 Task: Add Mineral Fusion Coral Reef Nail Polish to the cart.
Action: Mouse moved to (298, 160)
Screenshot: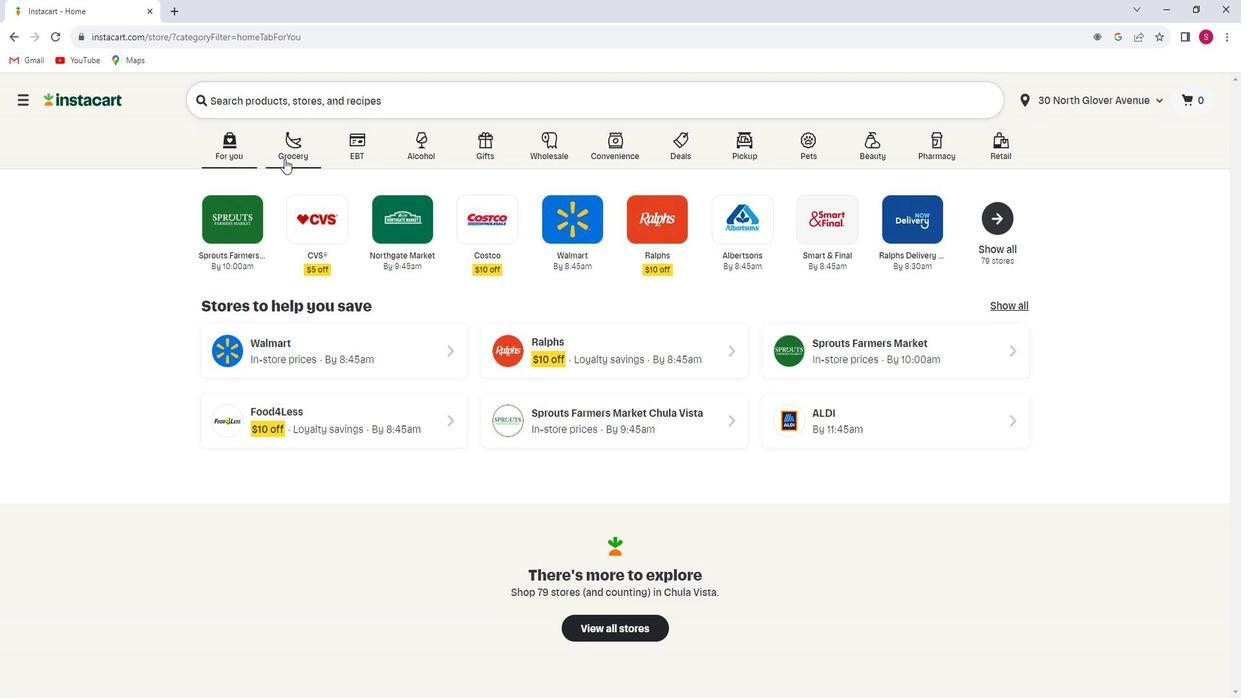 
Action: Mouse pressed left at (298, 160)
Screenshot: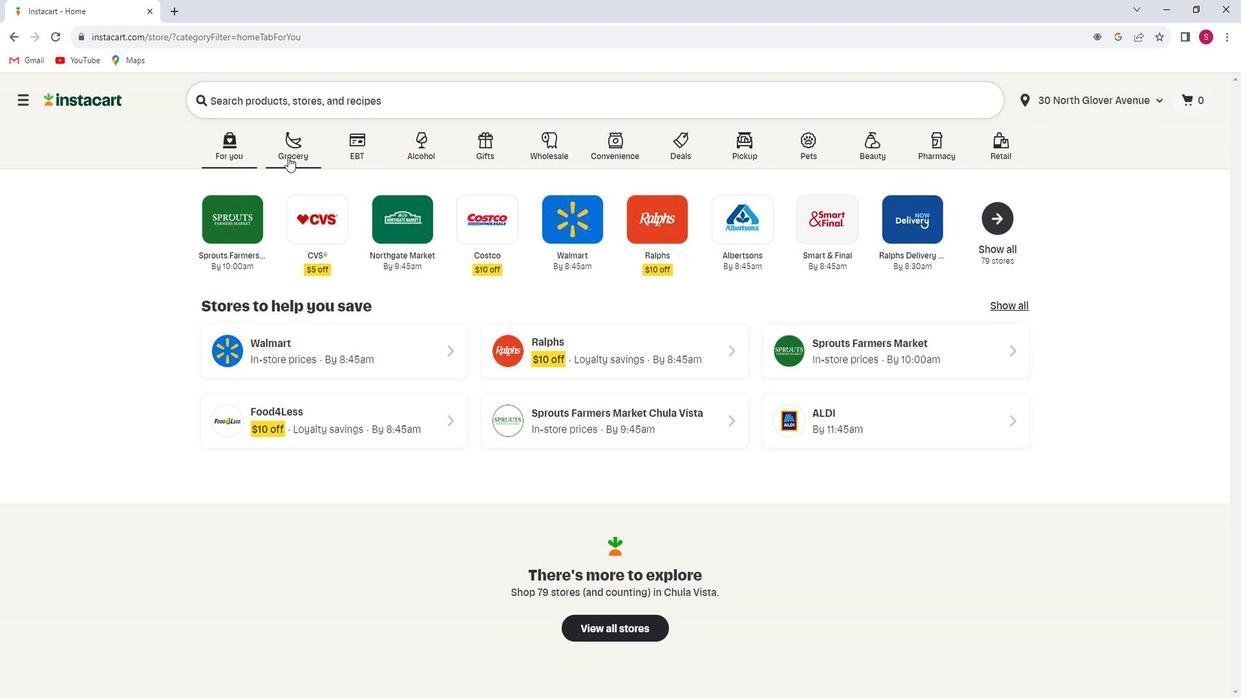
Action: Mouse moved to (310, 382)
Screenshot: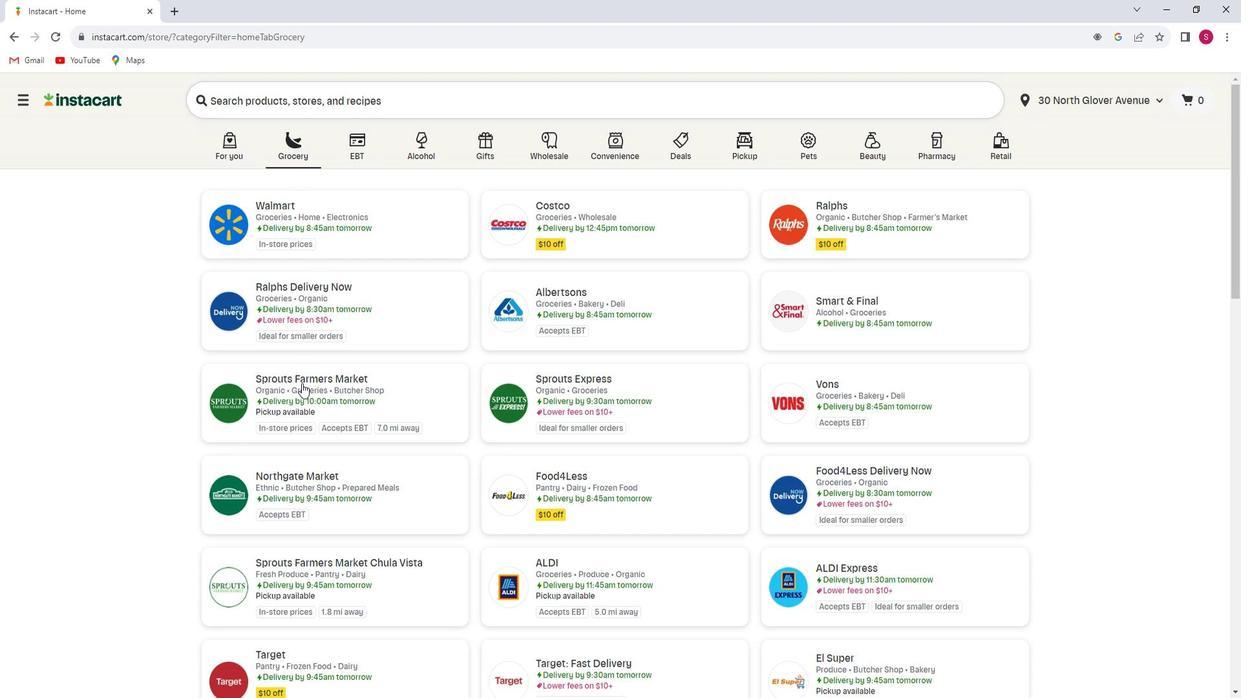 
Action: Mouse pressed left at (310, 382)
Screenshot: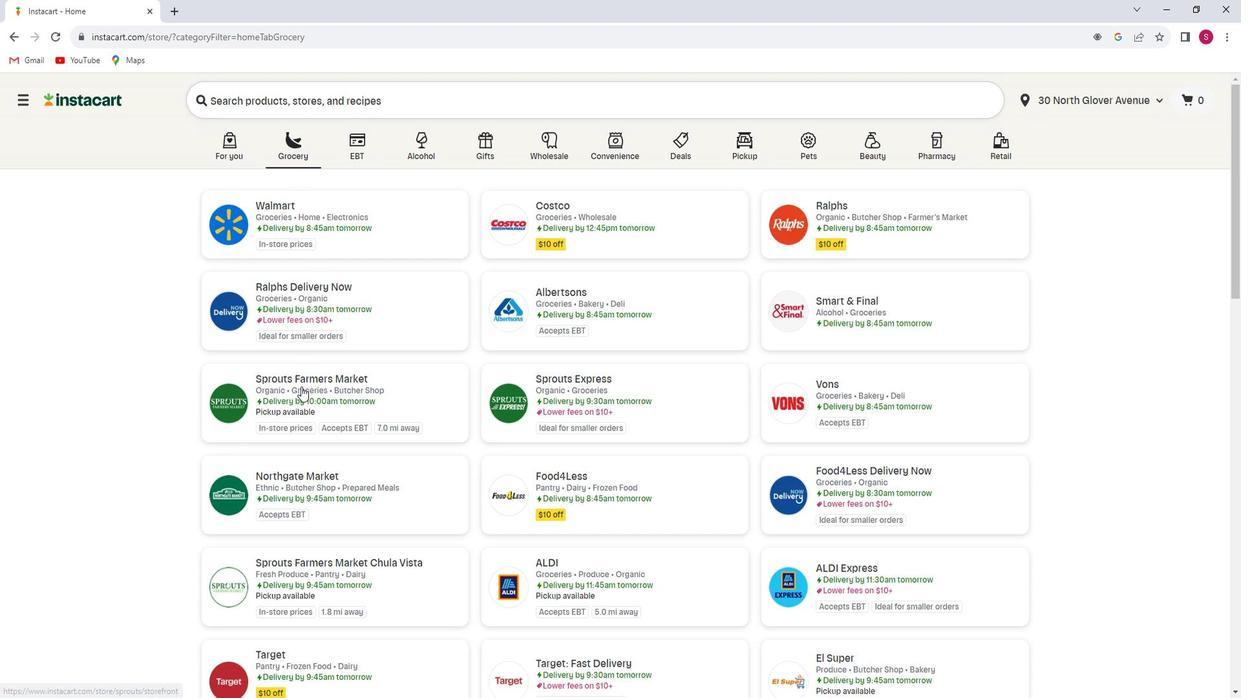 
Action: Mouse moved to (65, 416)
Screenshot: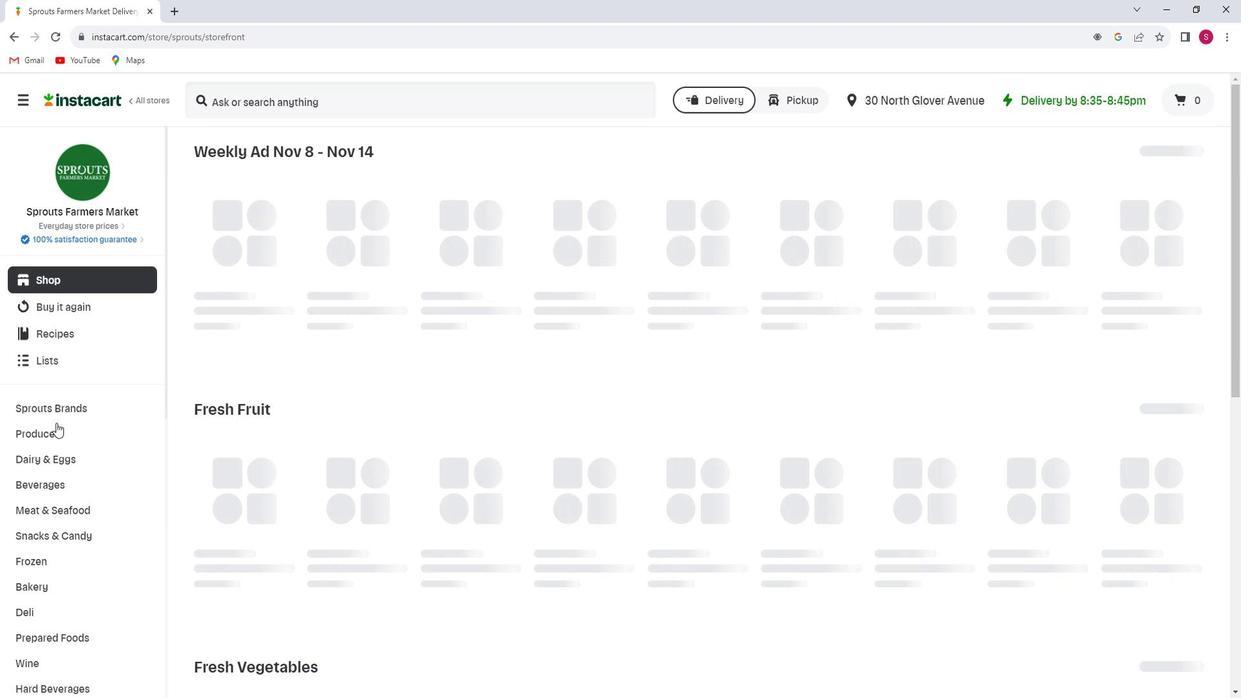 
Action: Mouse scrolled (65, 416) with delta (0, 0)
Screenshot: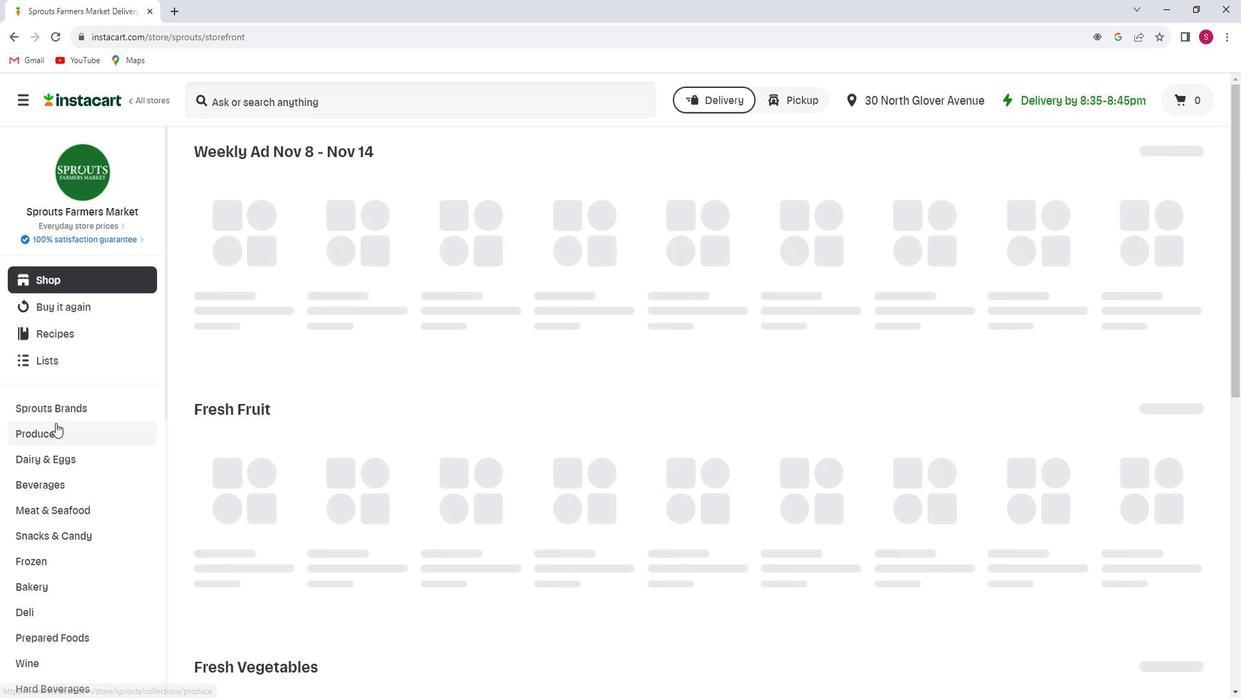 
Action: Mouse scrolled (65, 416) with delta (0, 0)
Screenshot: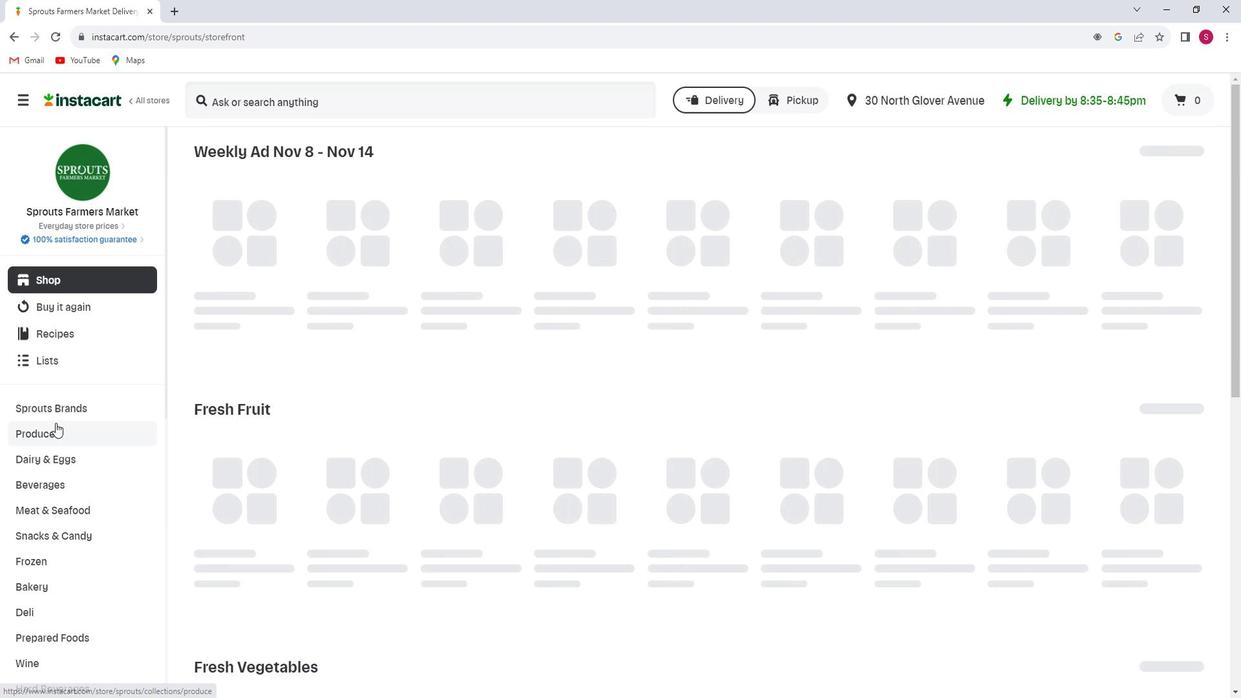 
Action: Mouse scrolled (65, 416) with delta (0, 0)
Screenshot: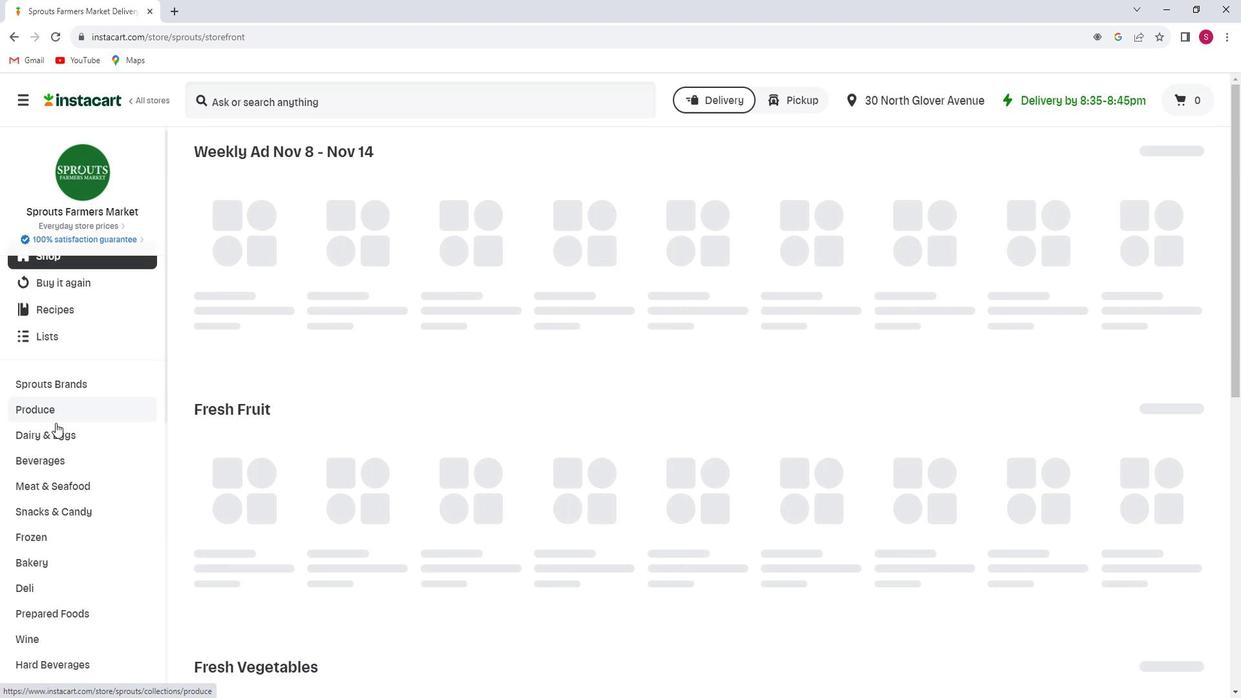 
Action: Mouse scrolled (65, 416) with delta (0, 0)
Screenshot: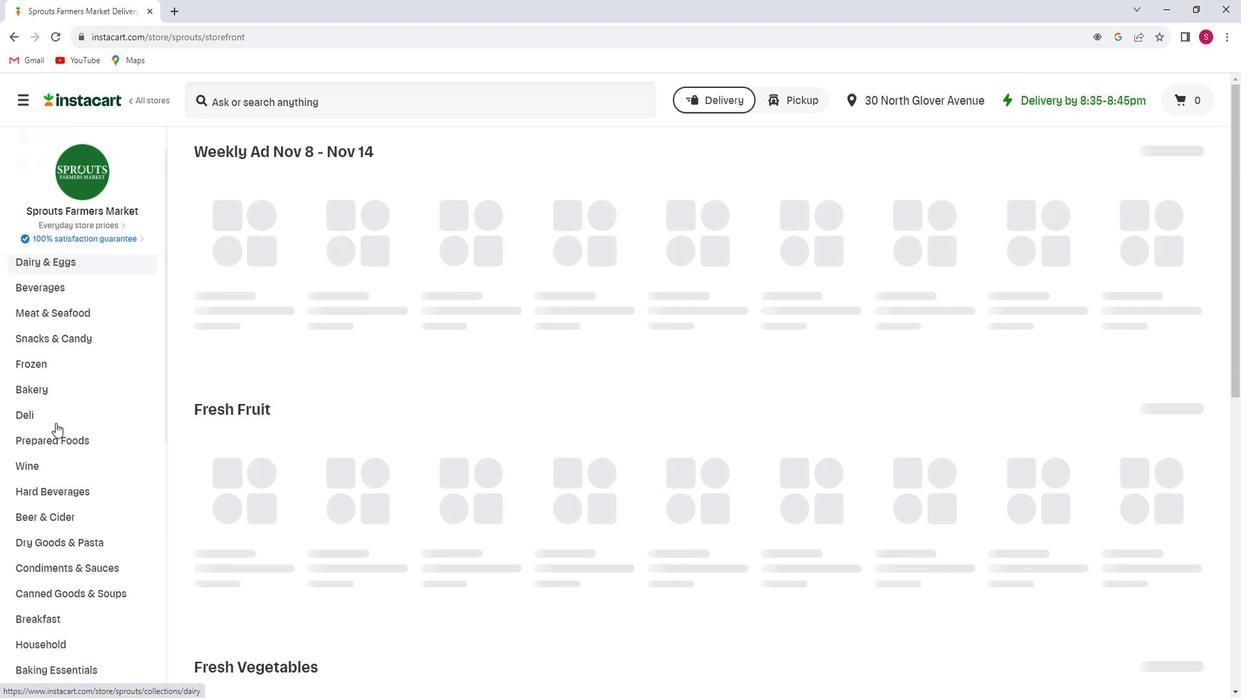 
Action: Mouse scrolled (65, 416) with delta (0, 0)
Screenshot: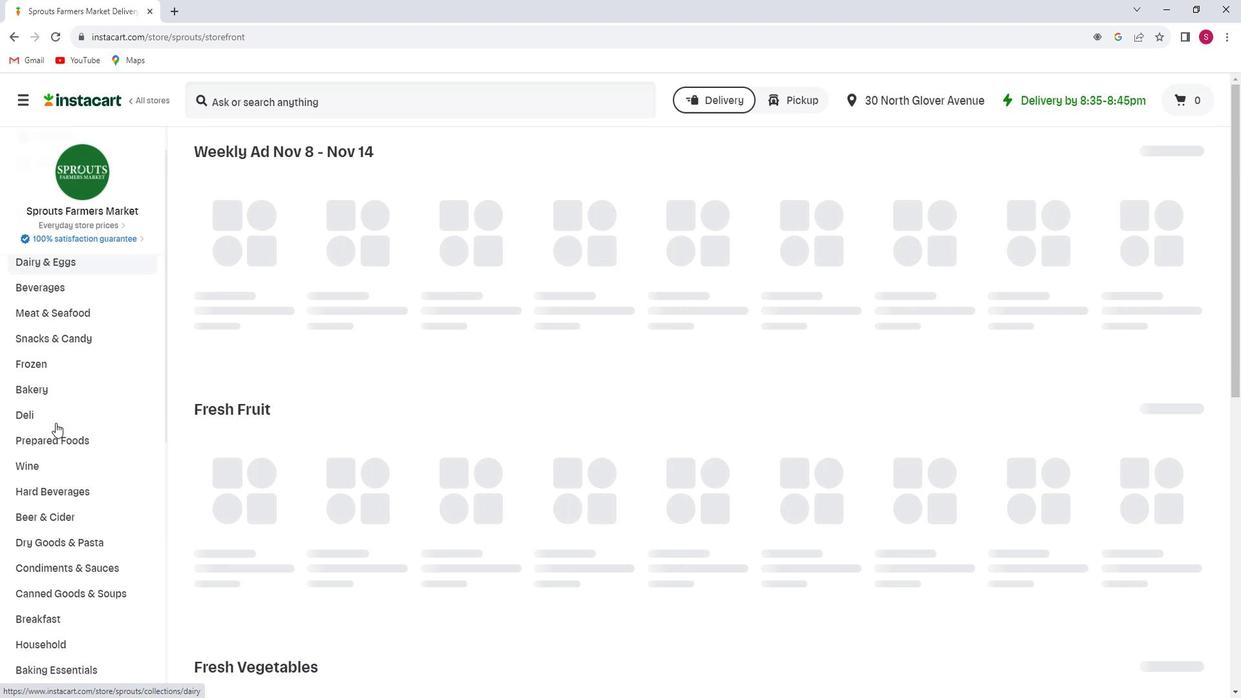 
Action: Mouse moved to (56, 440)
Screenshot: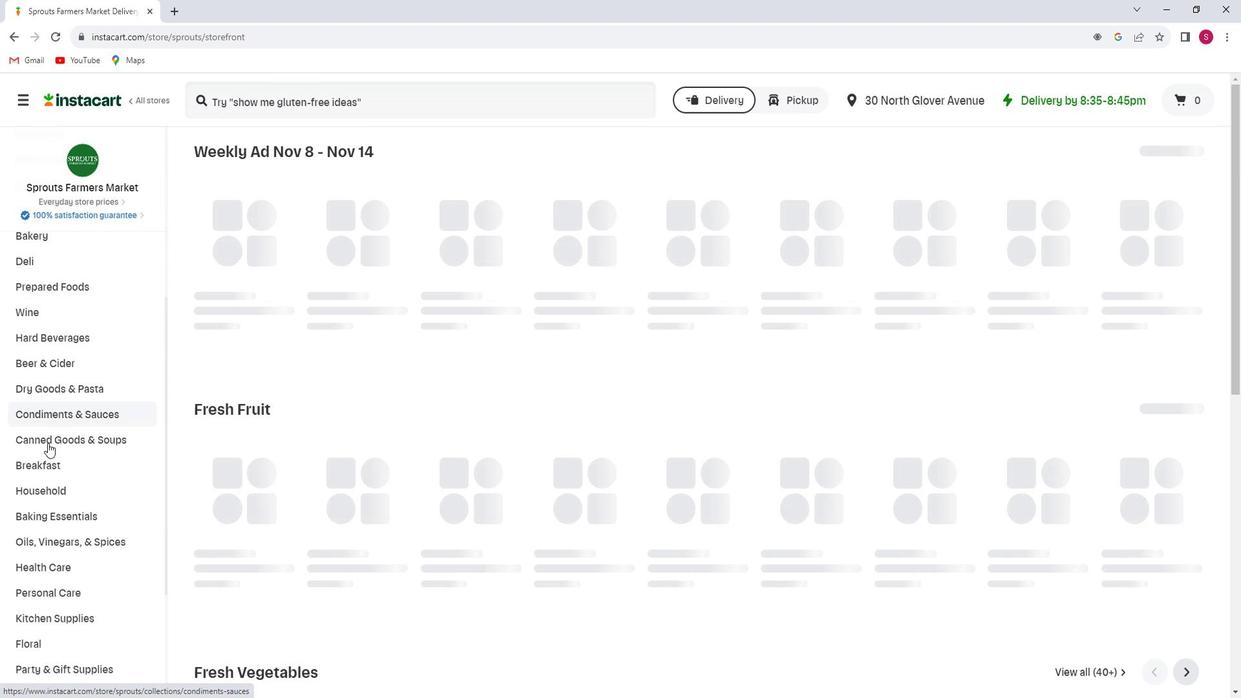
Action: Mouse scrolled (56, 439) with delta (0, 0)
Screenshot: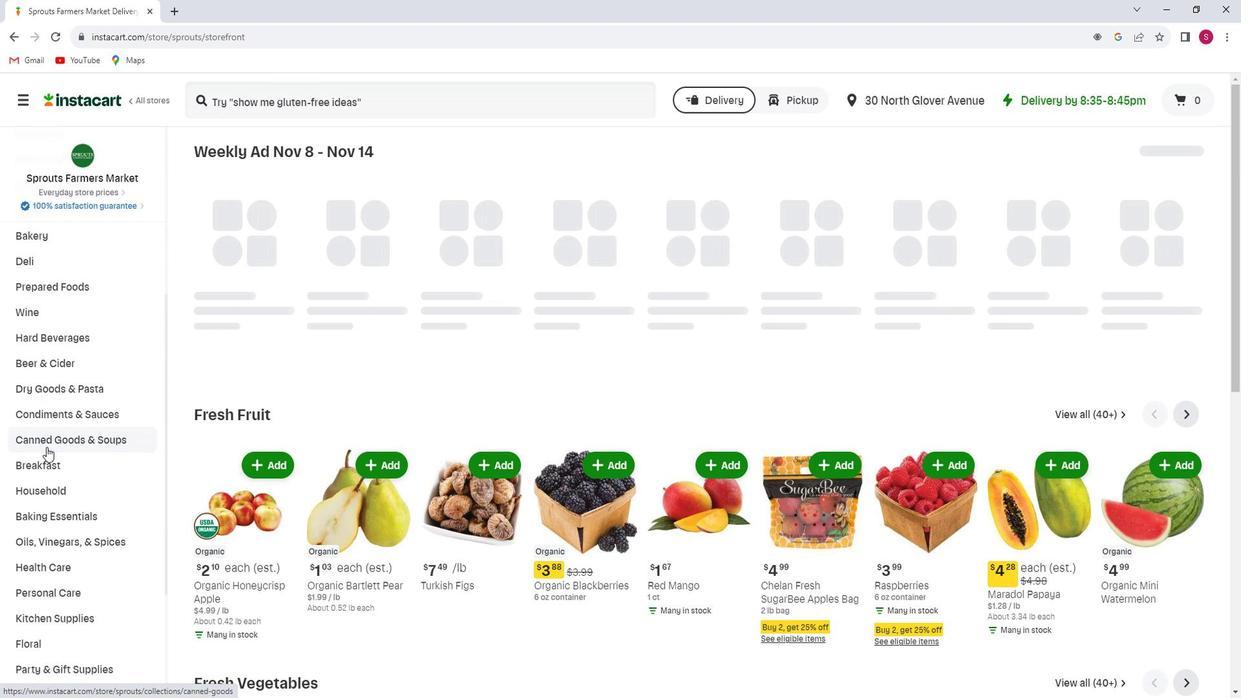 
Action: Mouse scrolled (56, 439) with delta (0, 0)
Screenshot: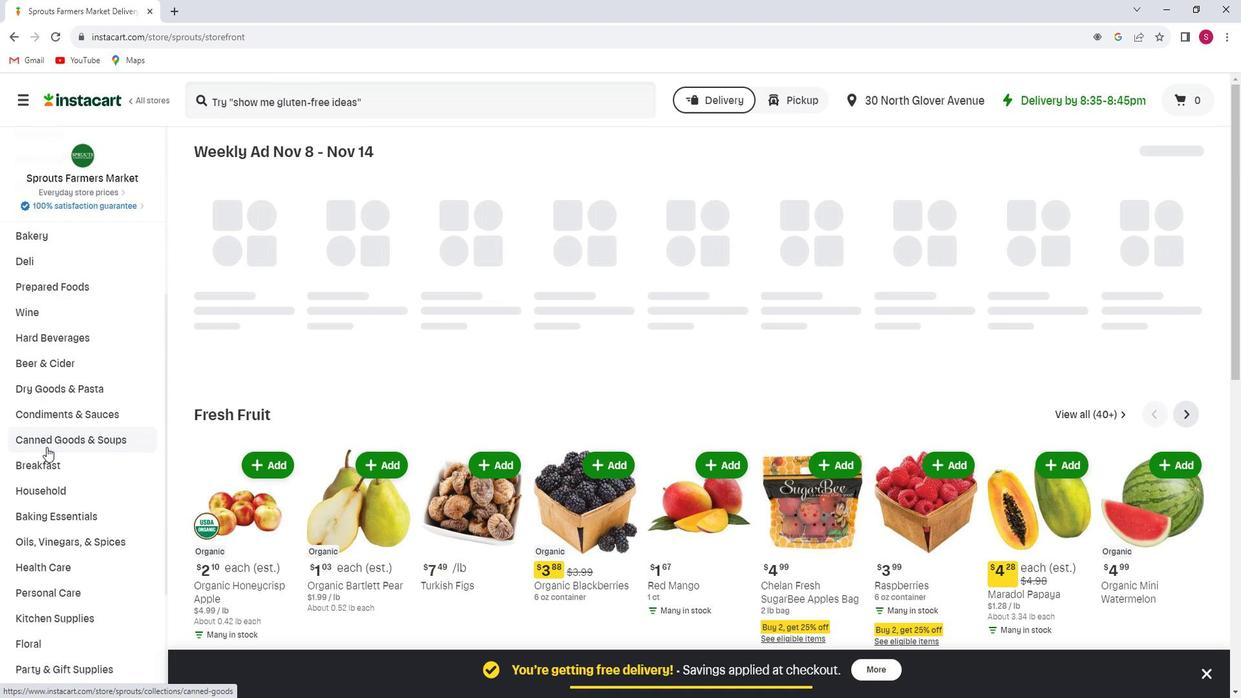 
Action: Mouse moved to (56, 445)
Screenshot: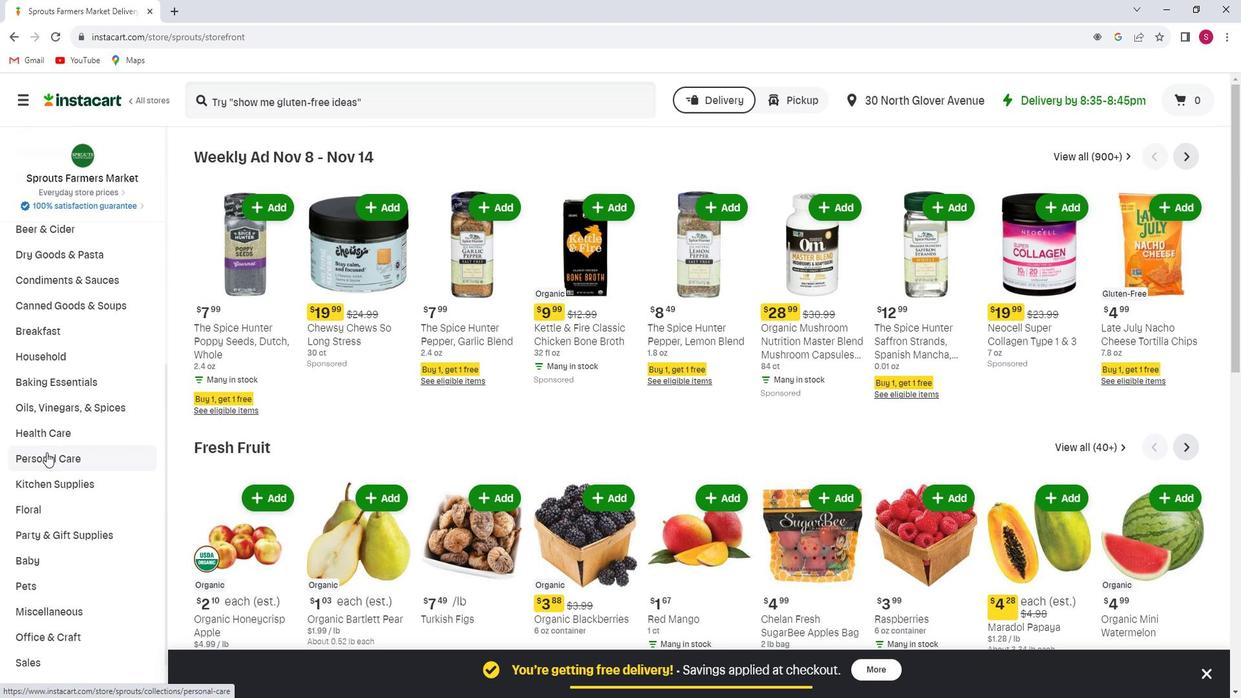
Action: Mouse pressed left at (56, 445)
Screenshot: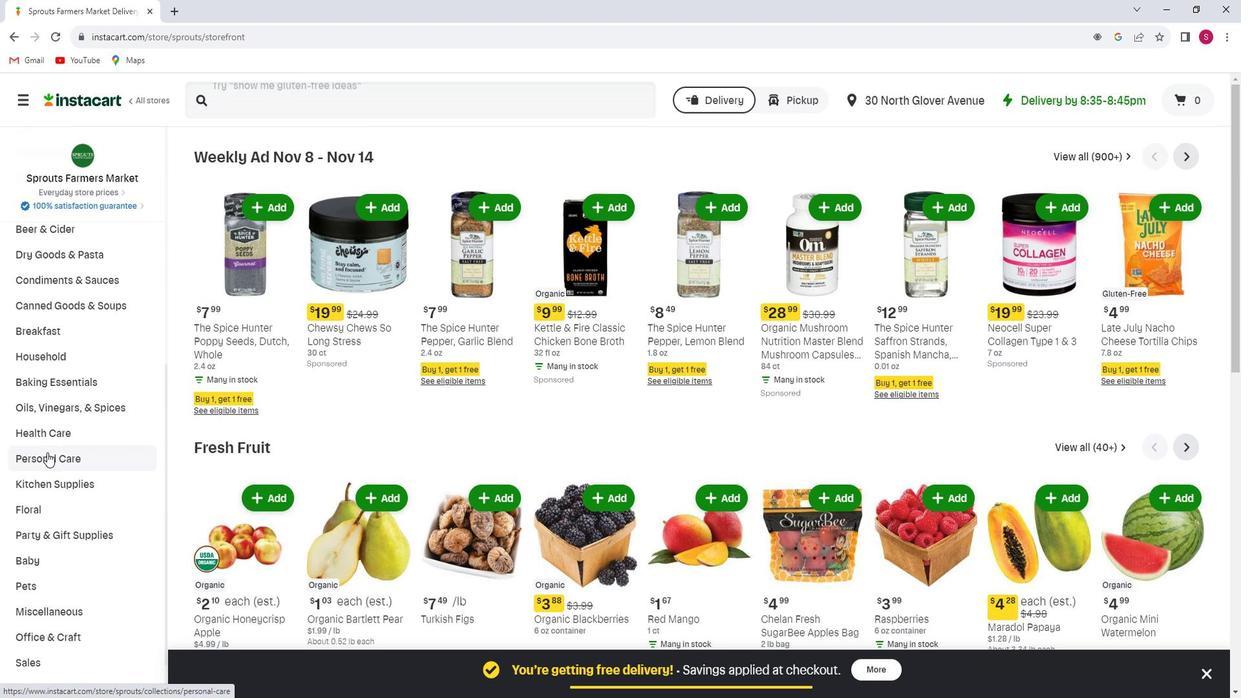 
Action: Mouse moved to (1128, 188)
Screenshot: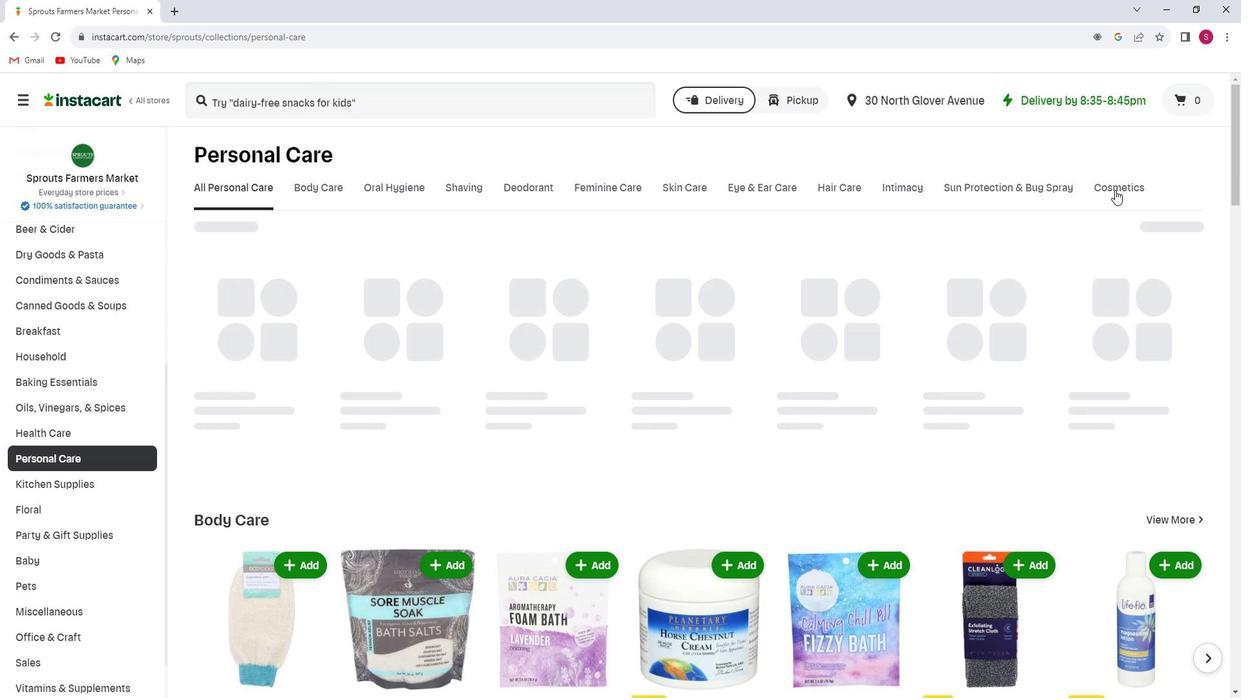 
Action: Mouse pressed left at (1128, 188)
Screenshot: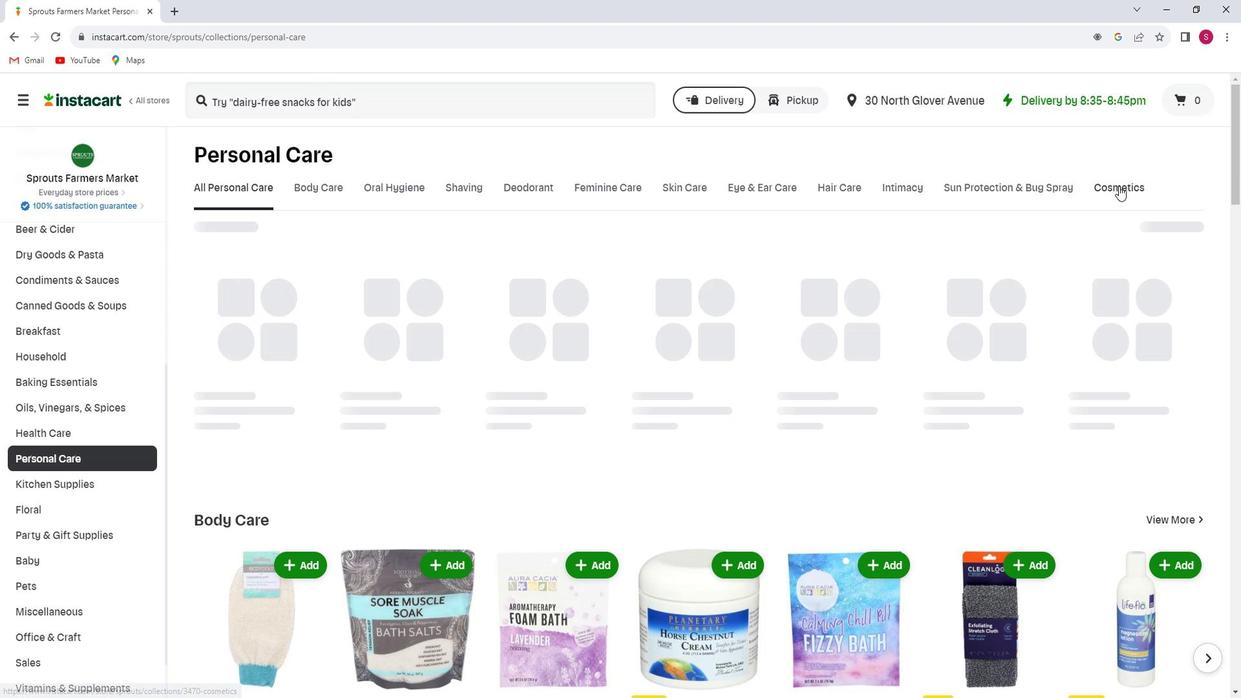 
Action: Mouse moved to (395, 248)
Screenshot: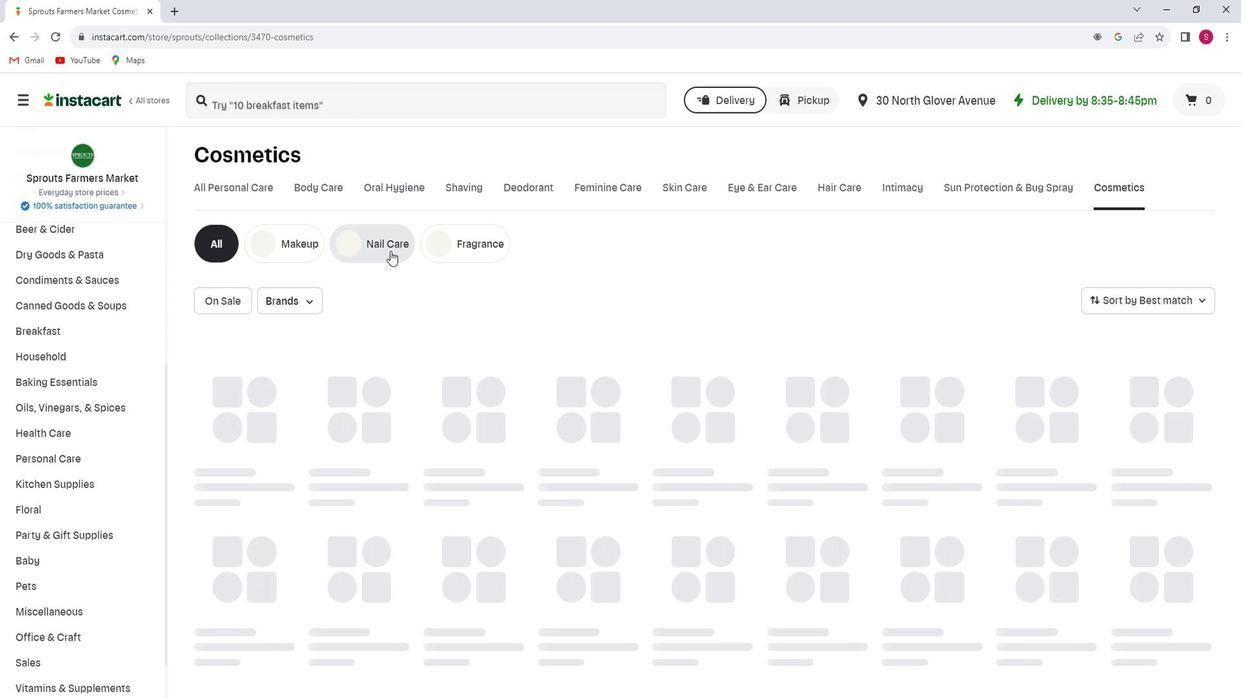 
Action: Mouse pressed left at (395, 248)
Screenshot: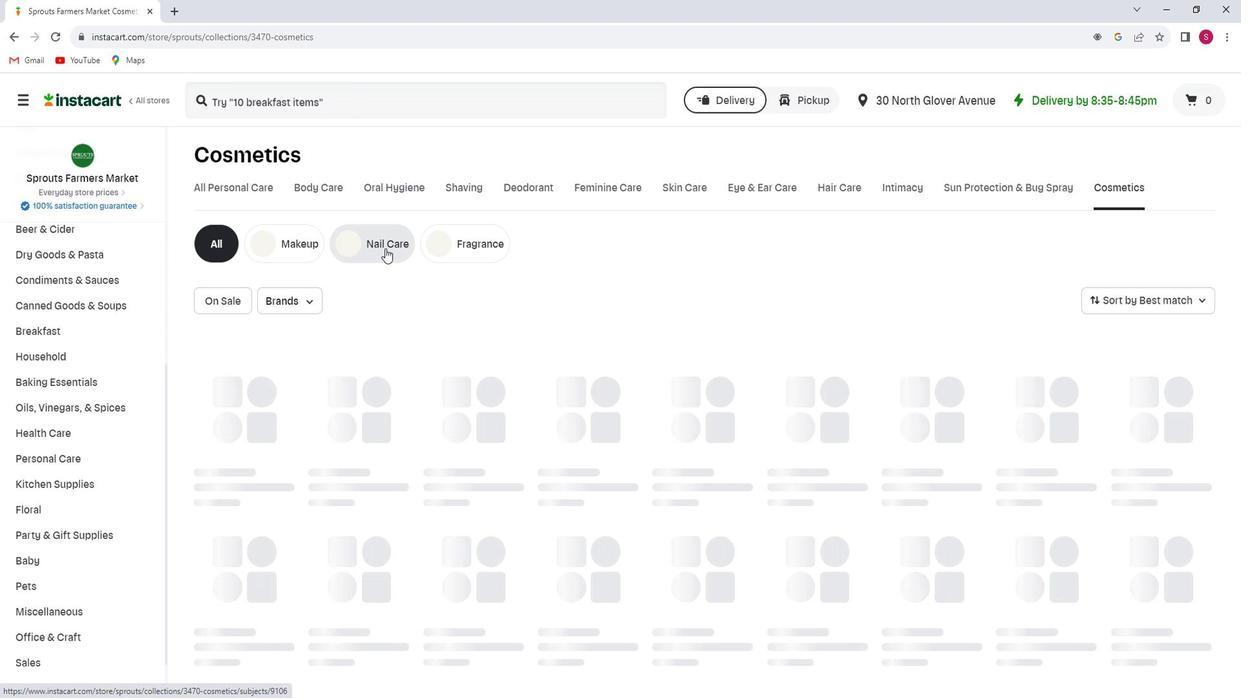
Action: Mouse moved to (414, 107)
Screenshot: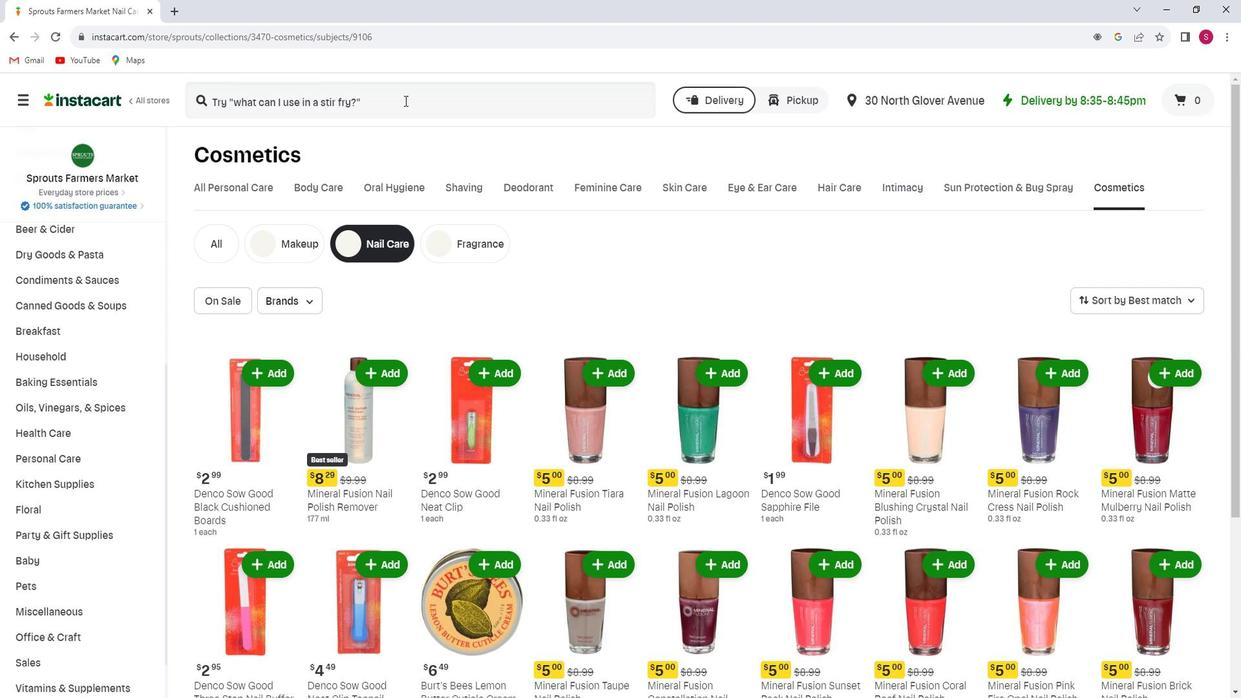 
Action: Mouse pressed left at (414, 107)
Screenshot: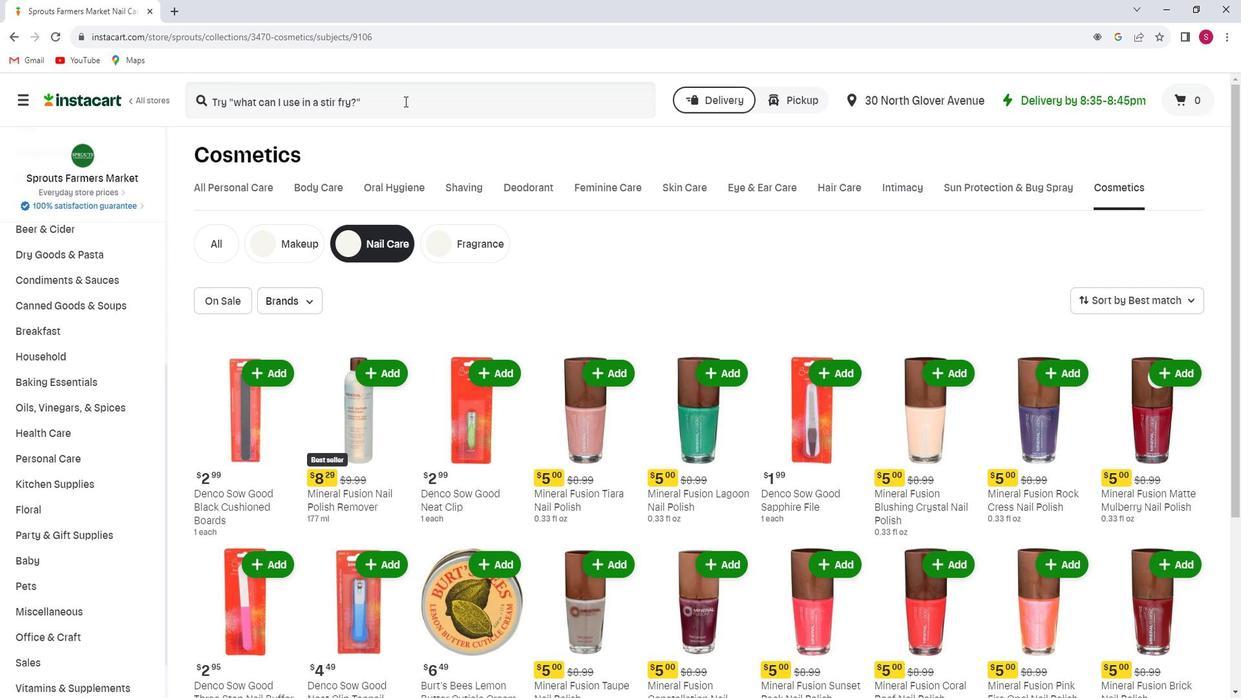 
Action: Key pressed <Key.shift>Mineral<Key.space><Key.shift>Fusion<Key.space><Key.shift>Coral<Key.space><Key.shift>Reef<Key.space><Key.shift><Key.shift>Nail<Key.space><Key.shift><Key.shift>Polish<Key.enter>
Screenshot: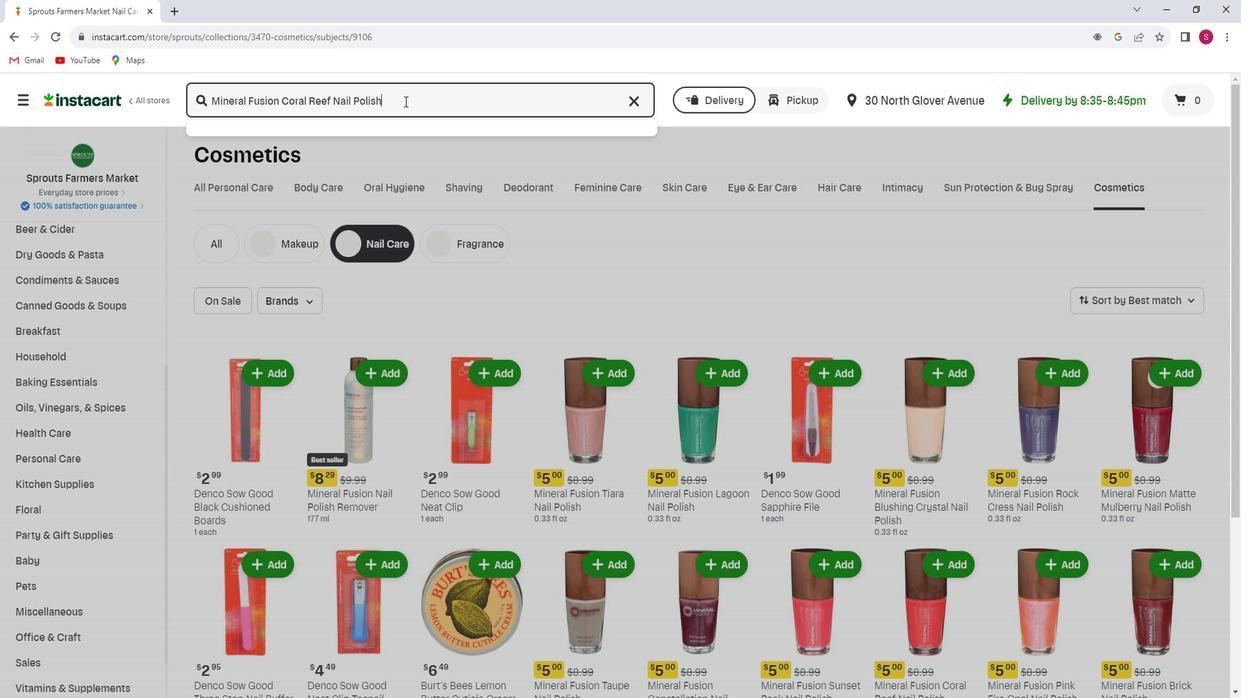 
Action: Mouse moved to (378, 238)
Screenshot: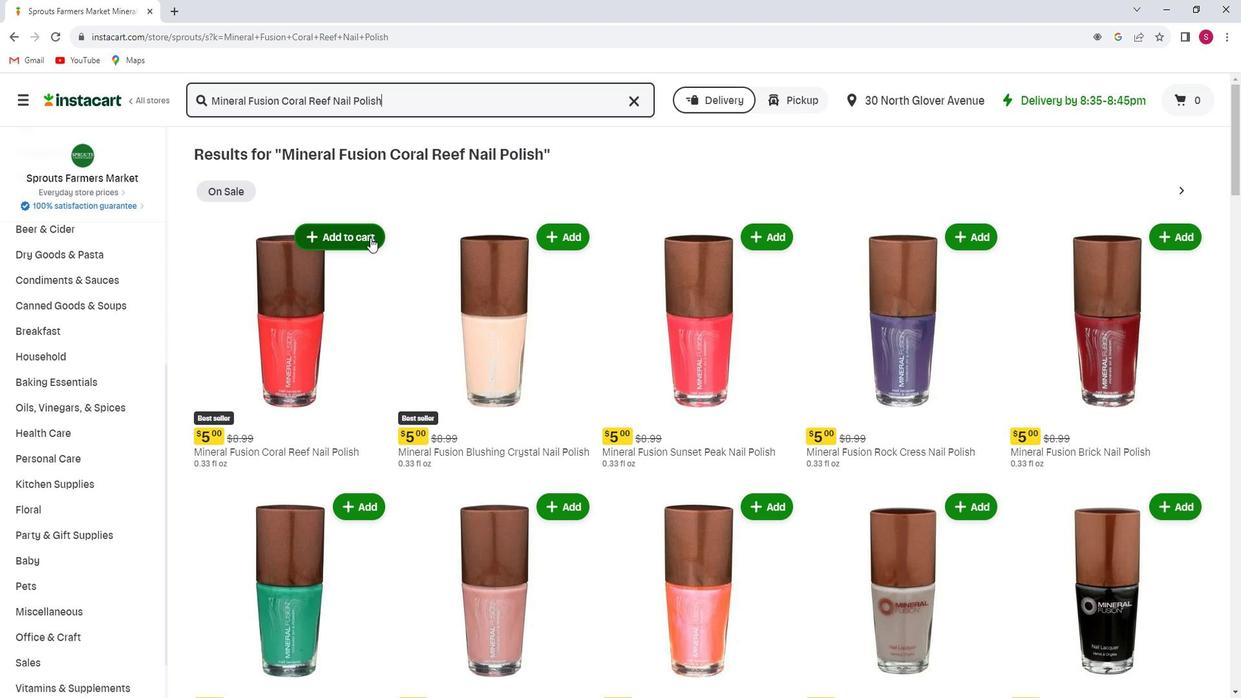 
Action: Mouse pressed left at (378, 238)
Screenshot: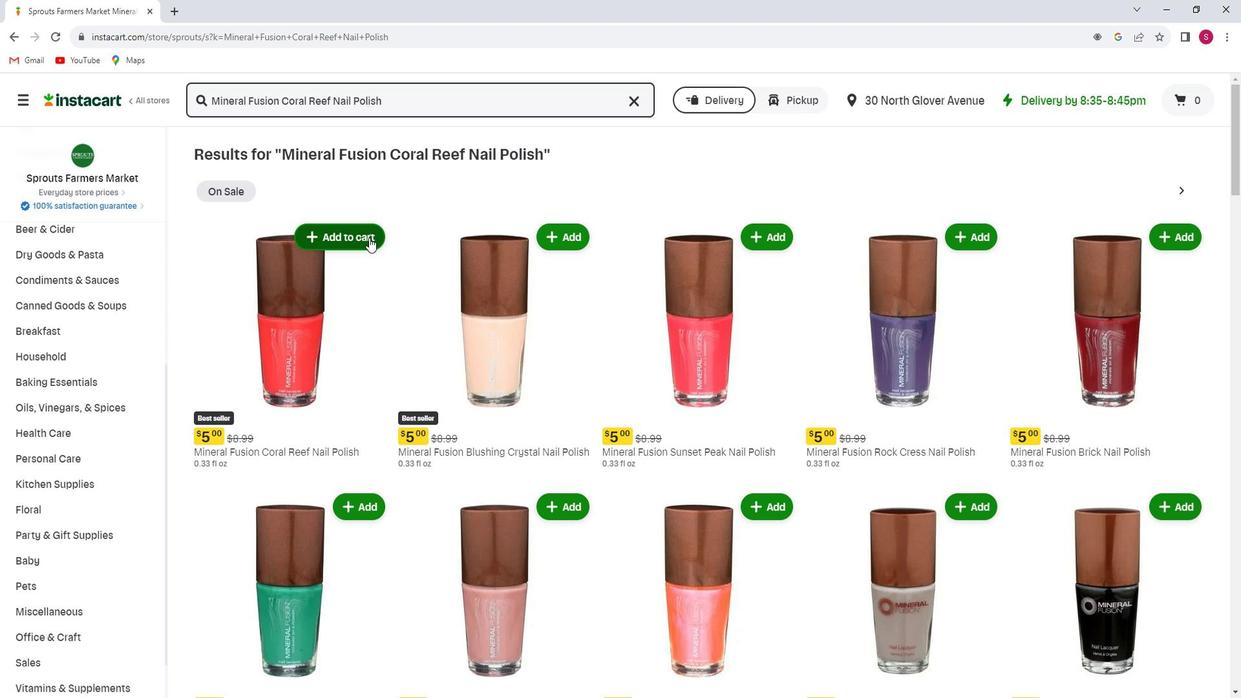 
Action: Mouse moved to (398, 308)
Screenshot: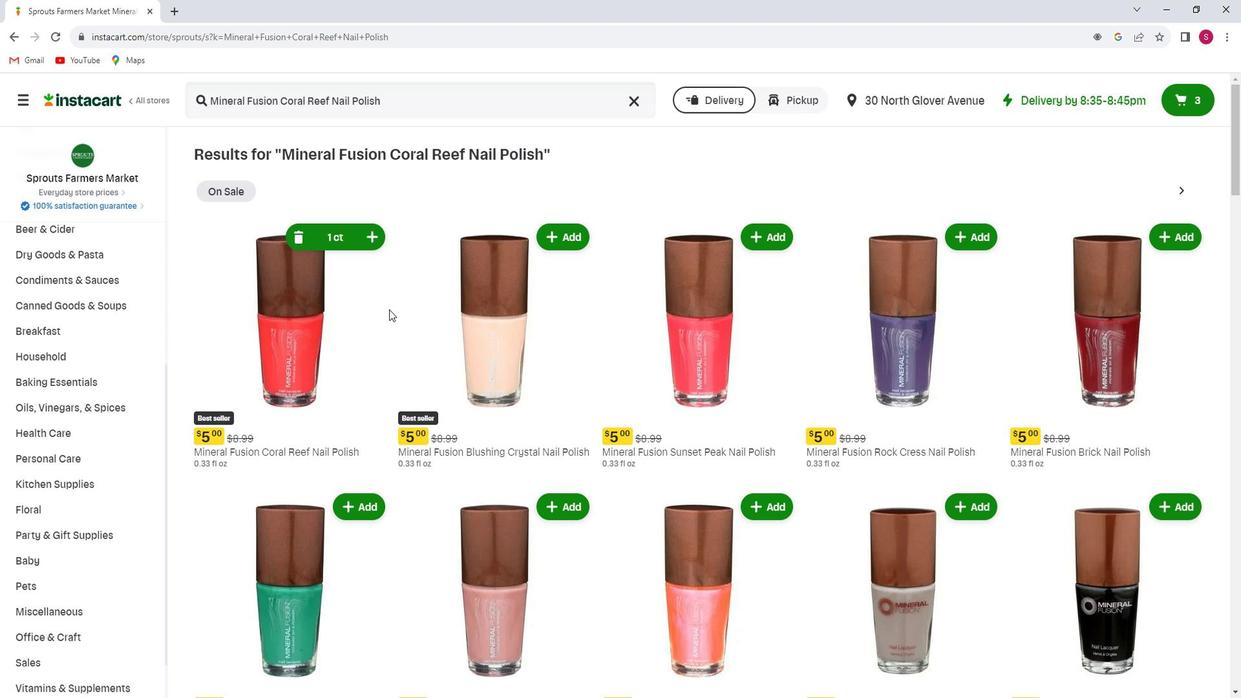 
